 Task: Freeze up to row 10 in the spreadsheet.
Action: Mouse pressed left at (112, 300)
Screenshot: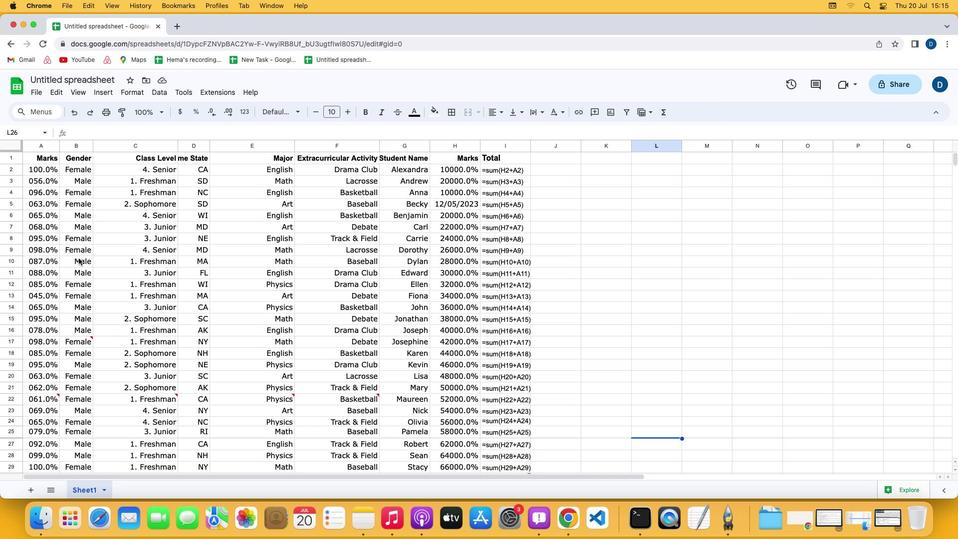 
Action: Mouse pressed left at (112, 300)
Screenshot: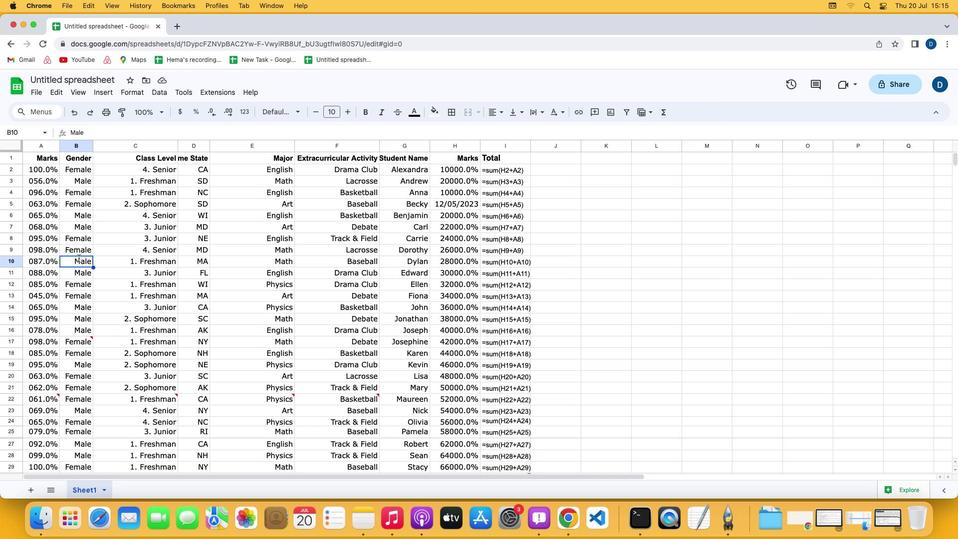 
Action: Mouse moved to (88, 97)
Screenshot: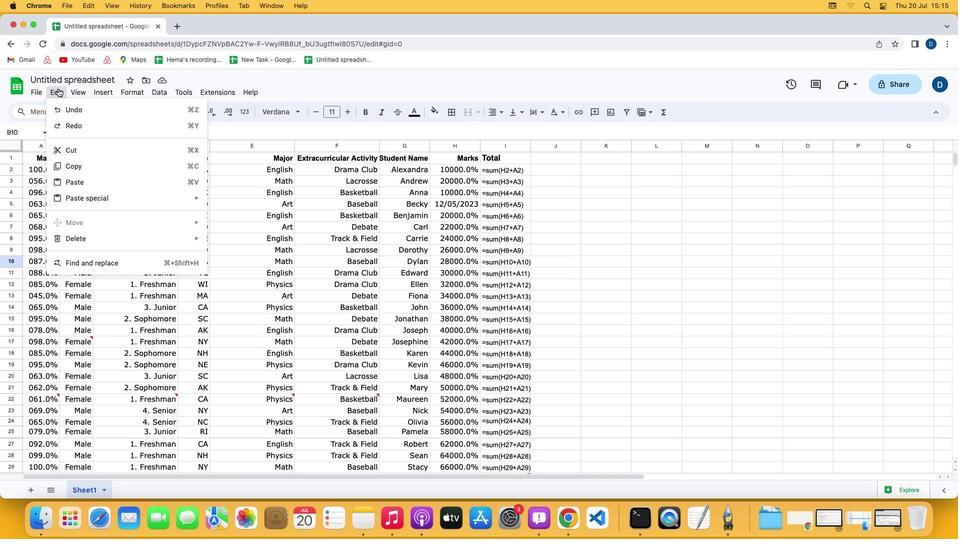 
Action: Mouse pressed left at (88, 97)
Screenshot: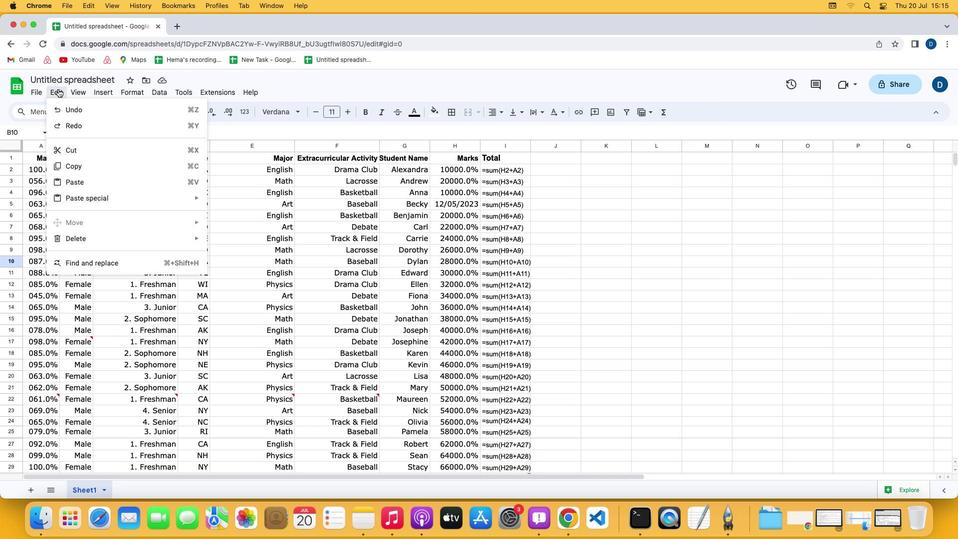 
Action: Mouse moved to (335, 198)
Screenshot: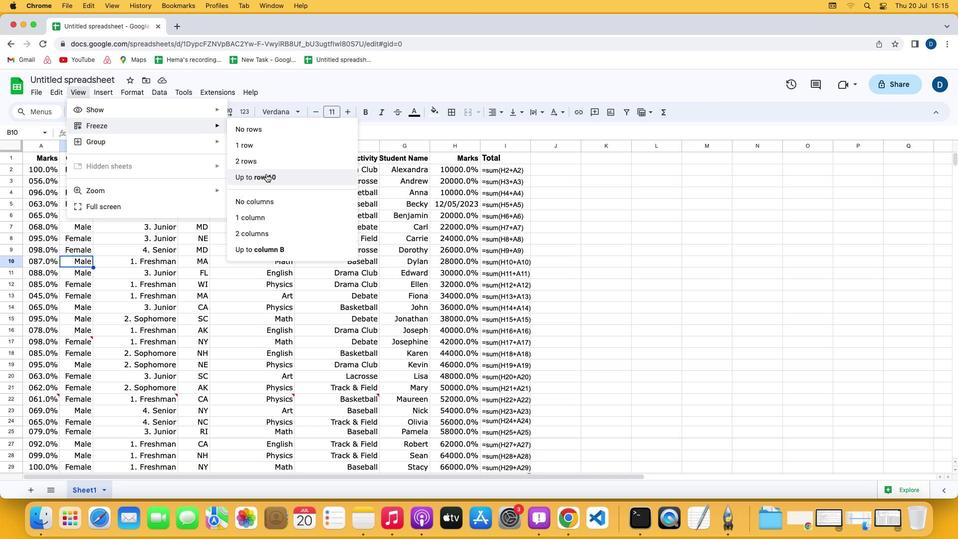 
Action: Mouse pressed left at (335, 198)
Screenshot: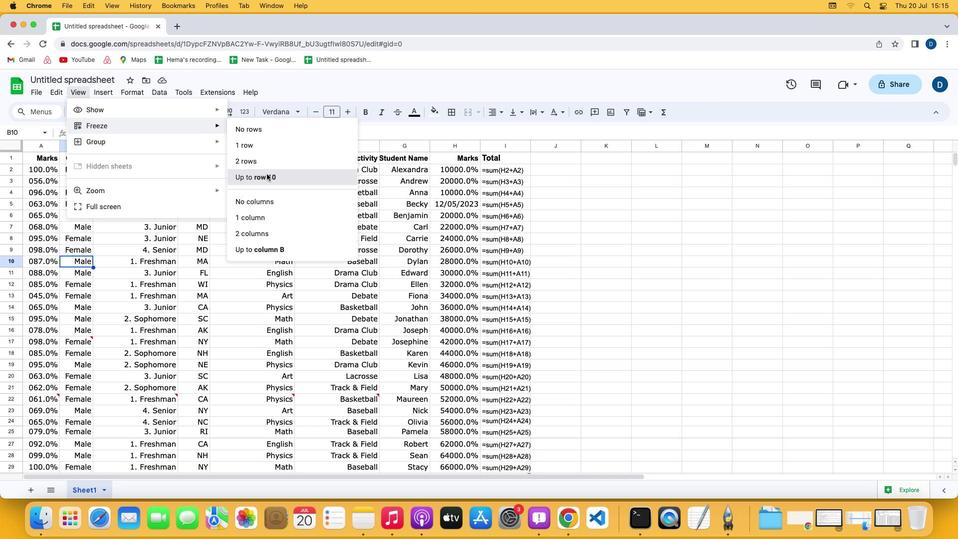 
Action: Mouse moved to (445, 278)
Screenshot: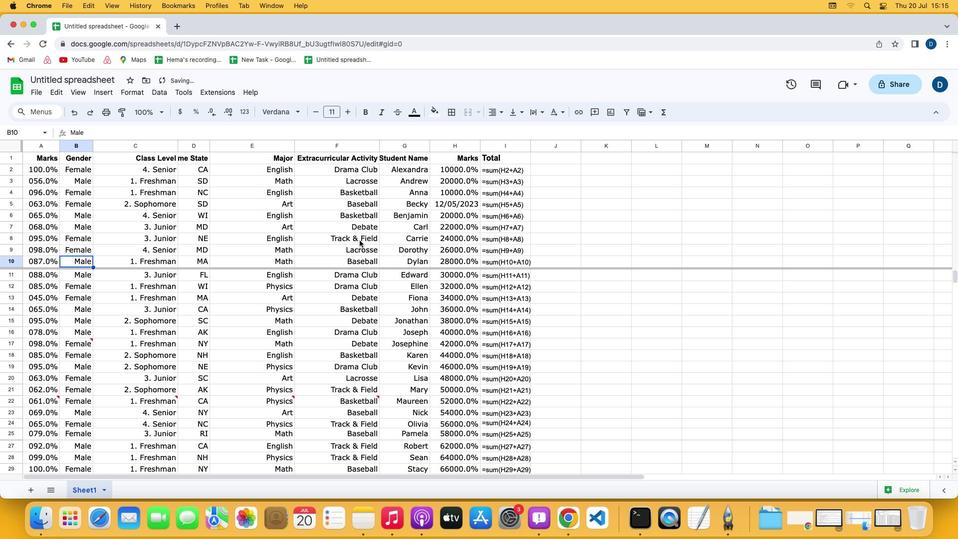 
